Task: Change the continue playback to "Ask".
Action: Mouse moved to (113, 18)
Screenshot: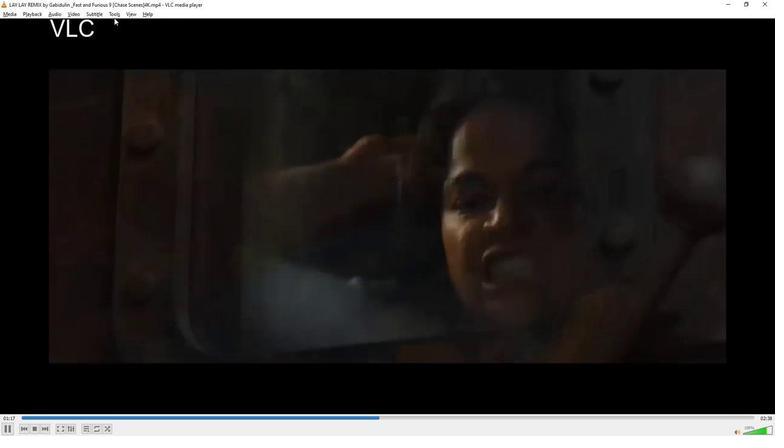 
Action: Mouse pressed left at (113, 18)
Screenshot: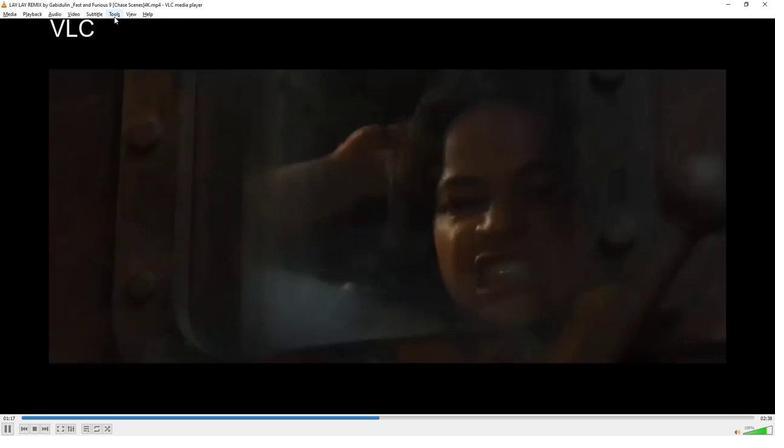 
Action: Mouse moved to (129, 110)
Screenshot: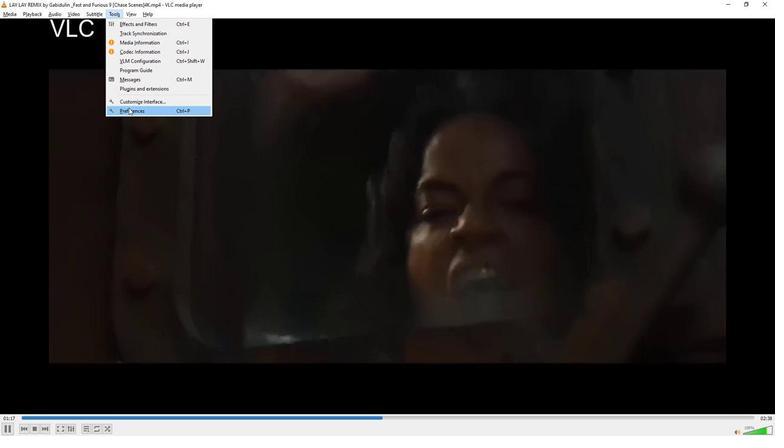 
Action: Mouse pressed left at (129, 110)
Screenshot: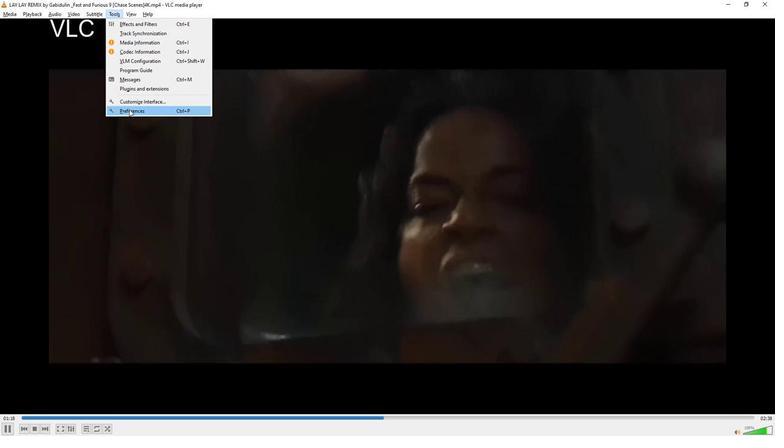 
Action: Mouse moved to (524, 288)
Screenshot: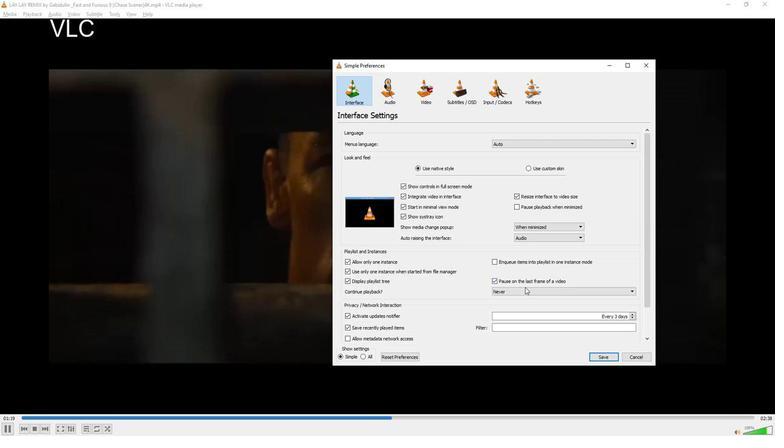 
Action: Mouse pressed left at (524, 288)
Screenshot: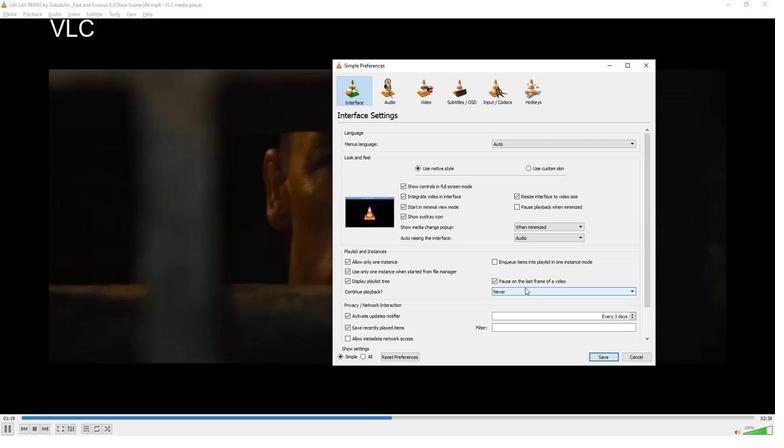 
Action: Mouse moved to (499, 303)
Screenshot: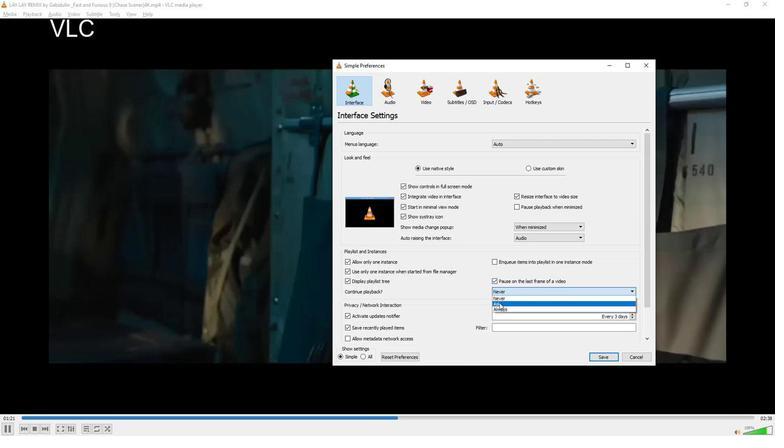 
Action: Mouse pressed left at (499, 303)
Screenshot: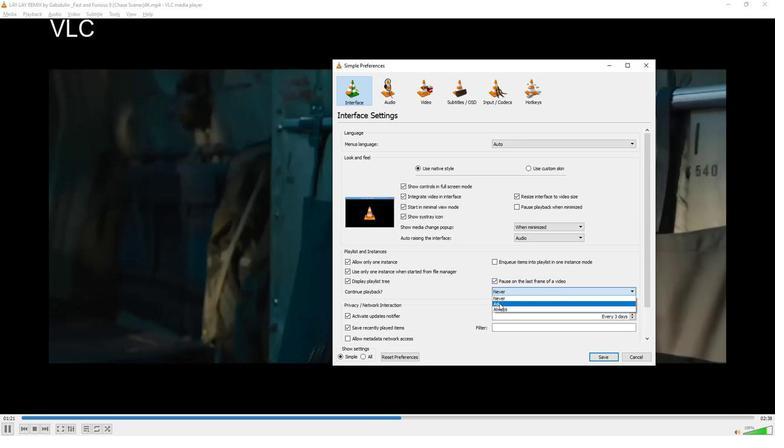 
Action: Mouse moved to (425, 301)
Screenshot: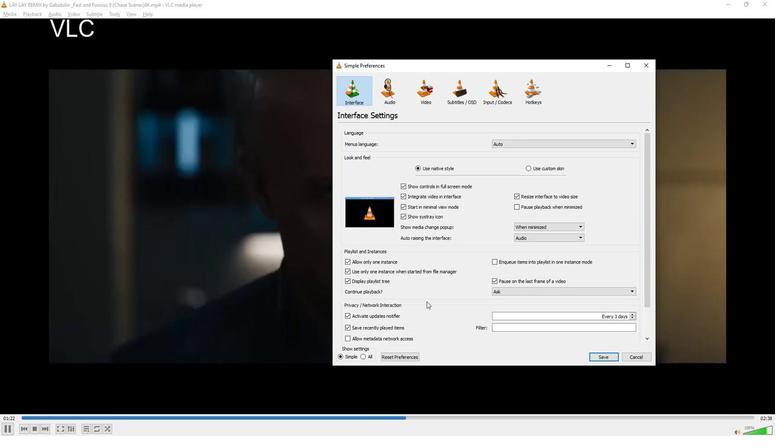 
